 Task: Add Sprouts Organic Green Peas to the cart.
Action: Mouse moved to (199, 173)
Screenshot: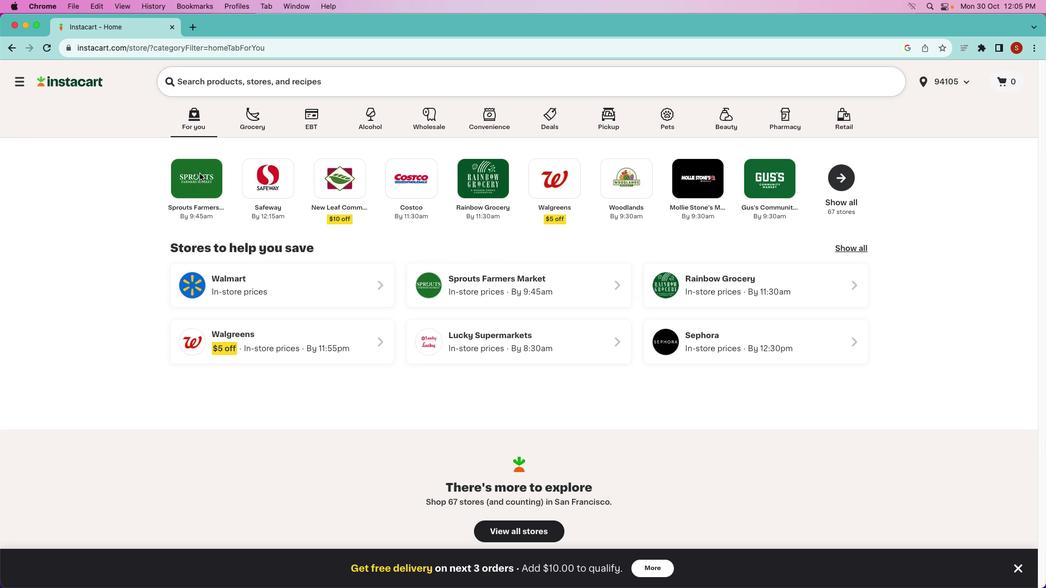 
Action: Mouse pressed left at (199, 173)
Screenshot: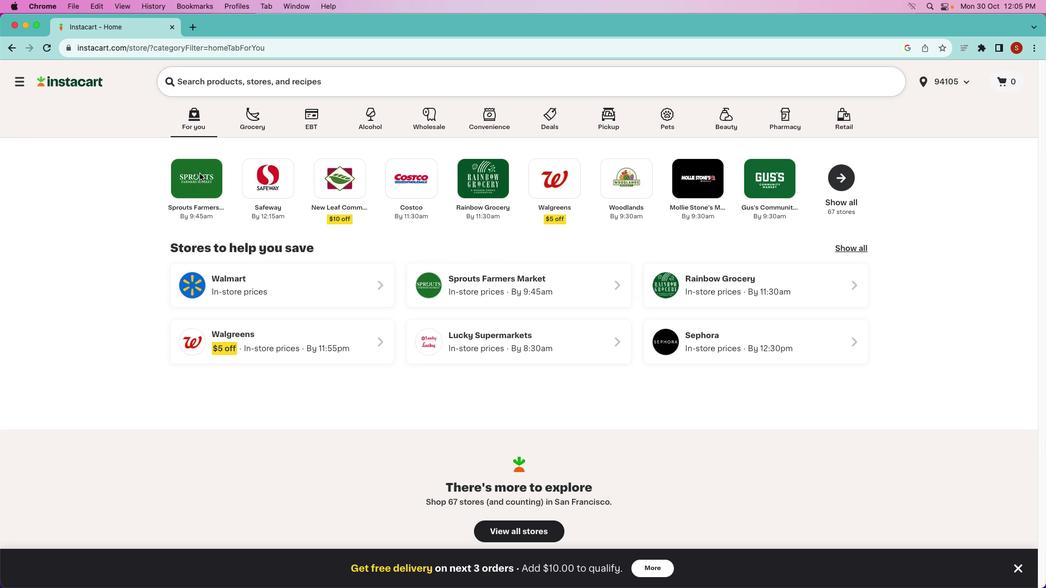 
Action: Mouse moved to (198, 176)
Screenshot: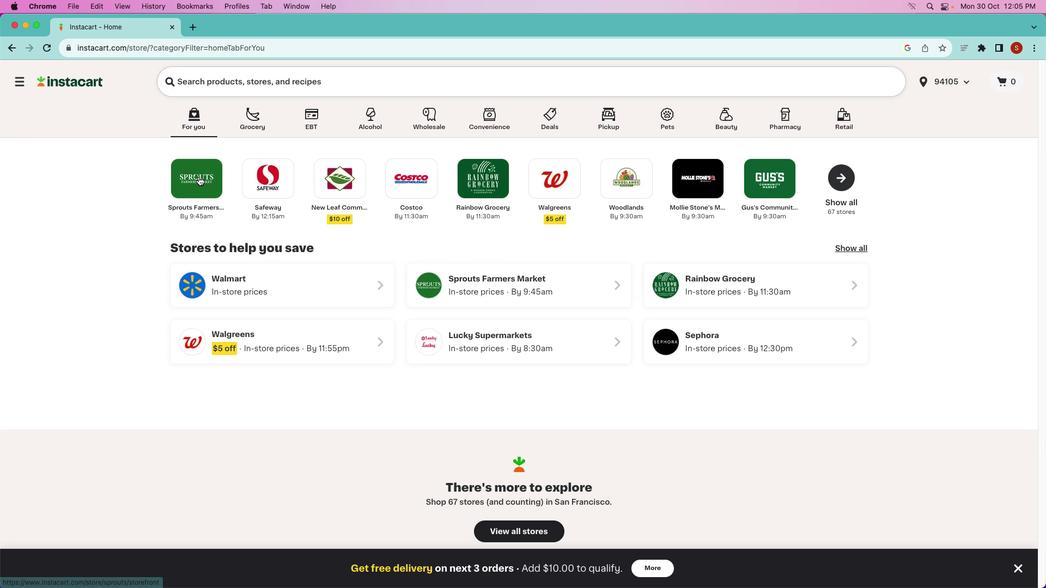 
Action: Mouse pressed left at (198, 176)
Screenshot: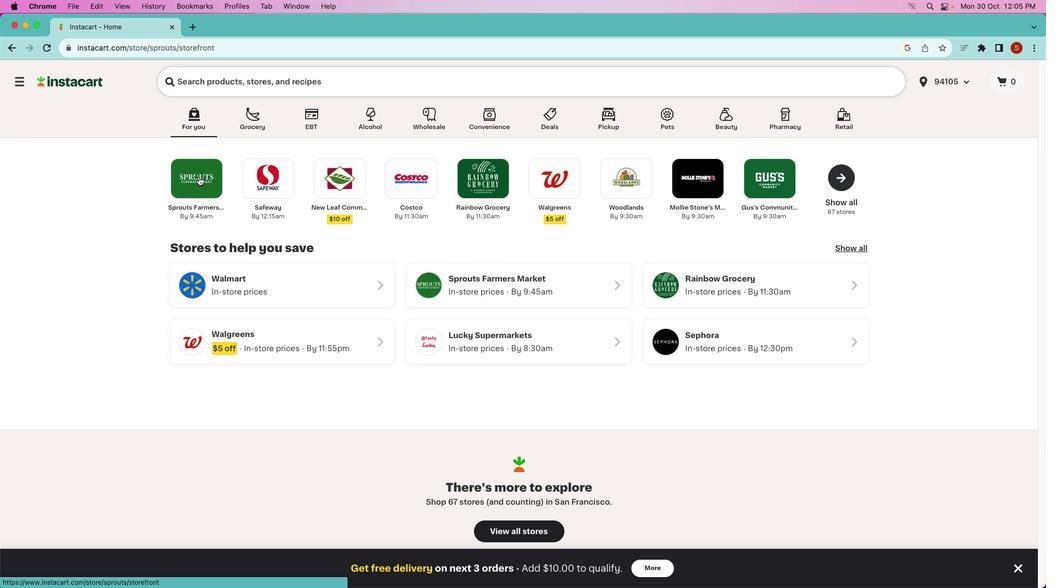 
Action: Mouse moved to (51, 379)
Screenshot: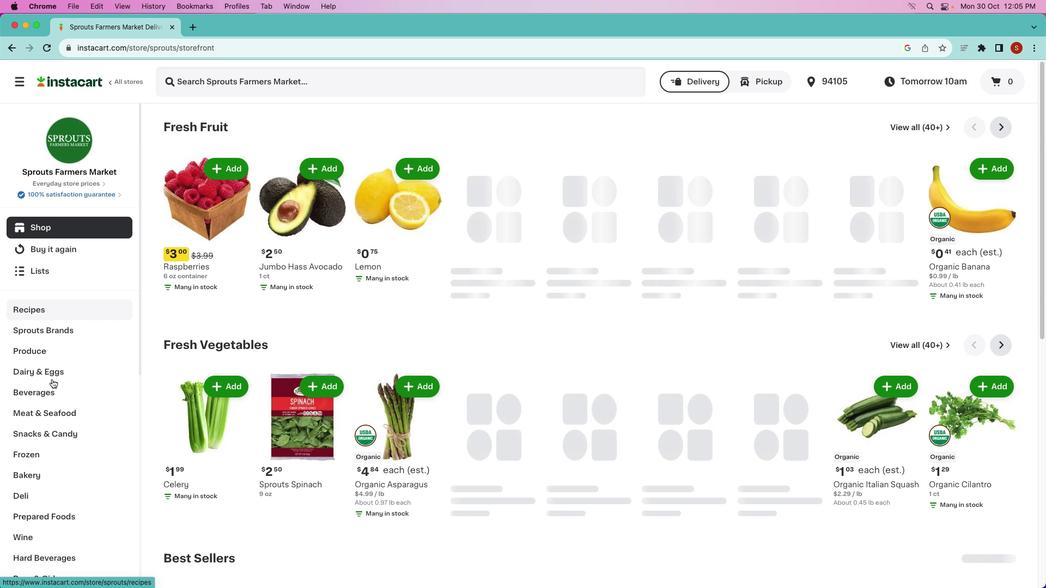 
Action: Mouse scrolled (51, 379) with delta (0, 0)
Screenshot: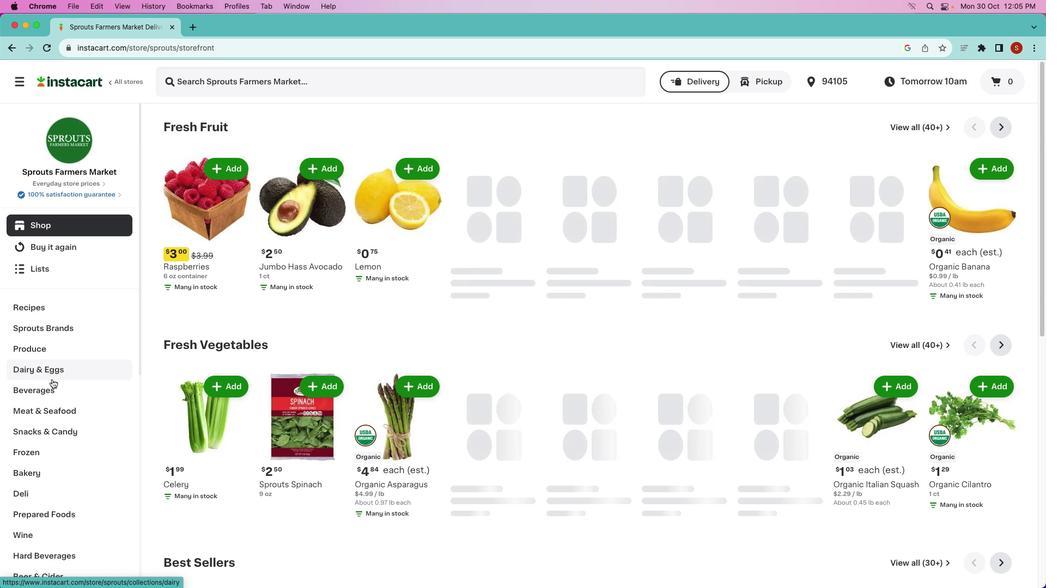 
Action: Mouse scrolled (51, 379) with delta (0, 0)
Screenshot: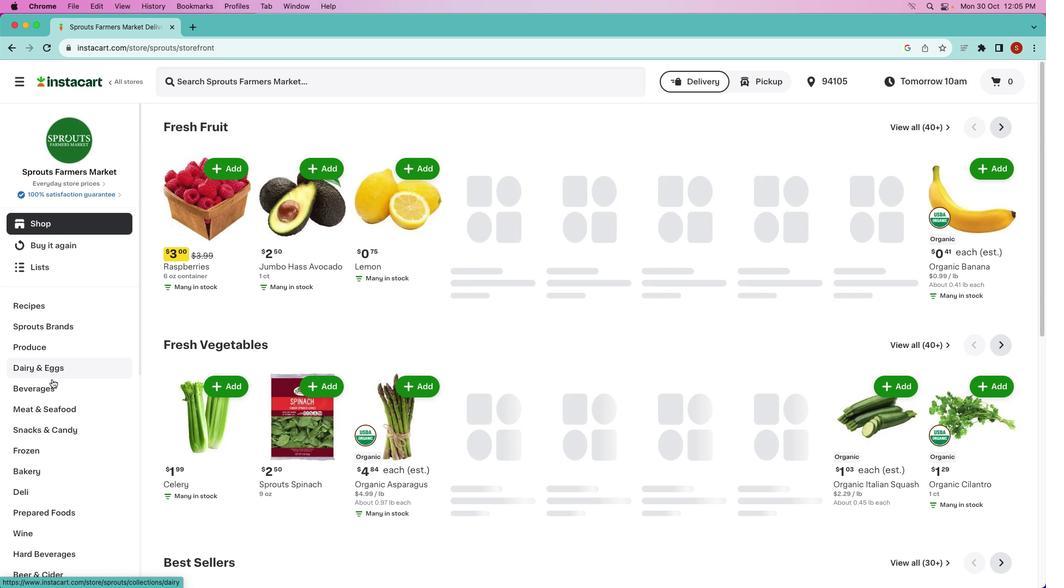 
Action: Mouse moved to (51, 379)
Screenshot: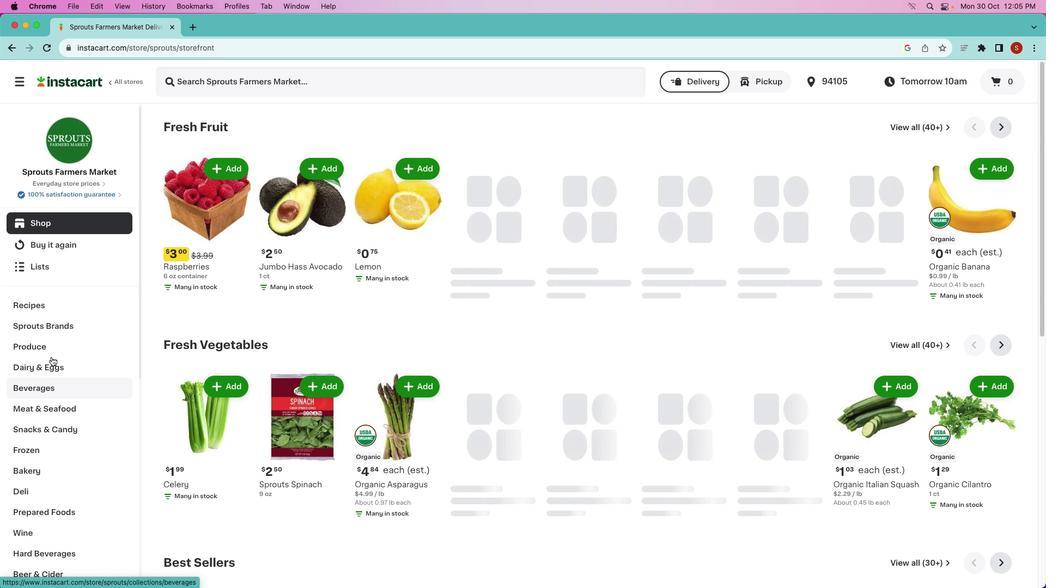 
Action: Mouse scrolled (51, 379) with delta (0, 0)
Screenshot: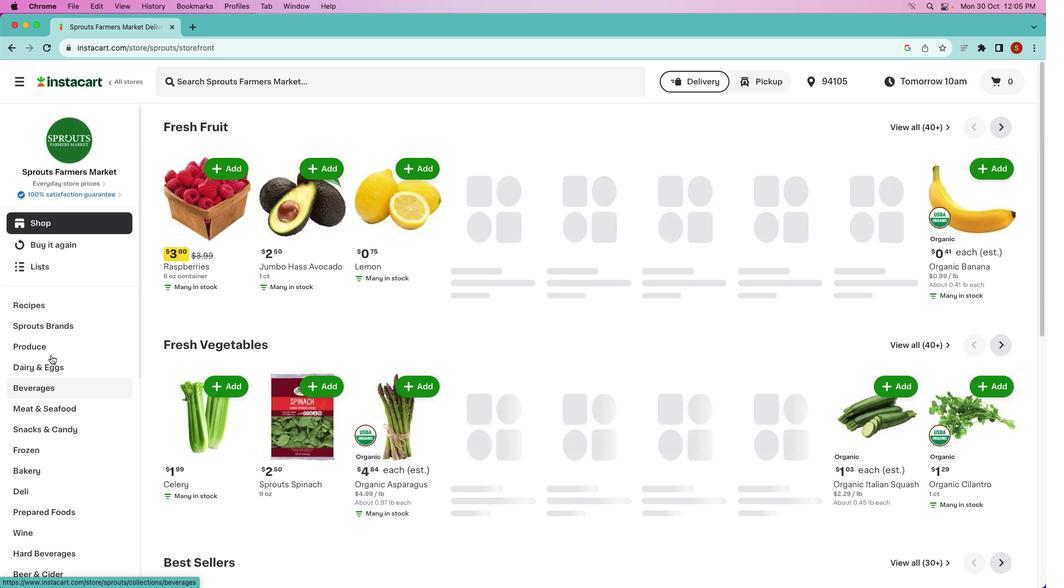 
Action: Mouse moved to (54, 326)
Screenshot: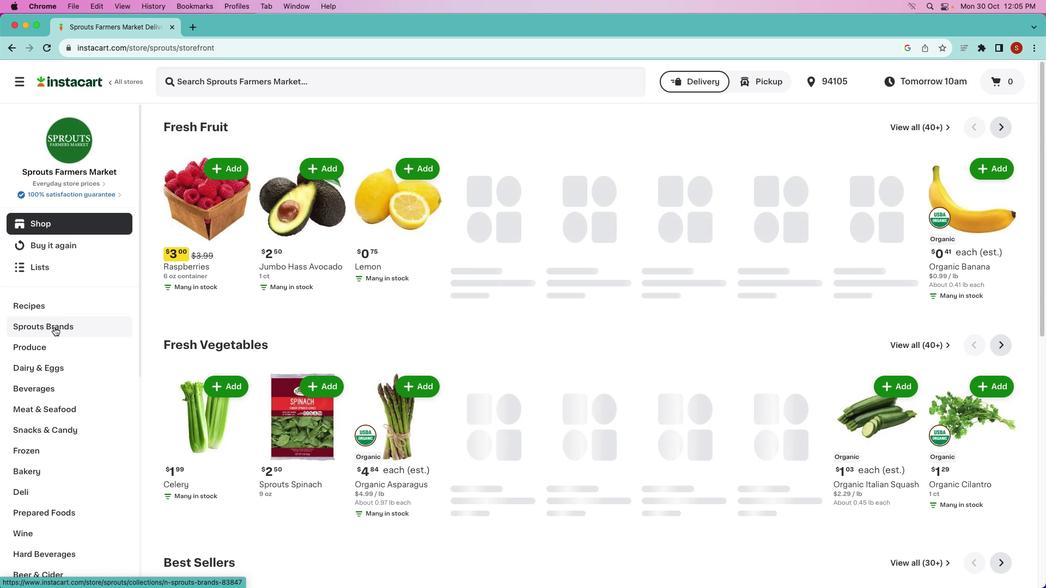
Action: Mouse pressed left at (54, 326)
Screenshot: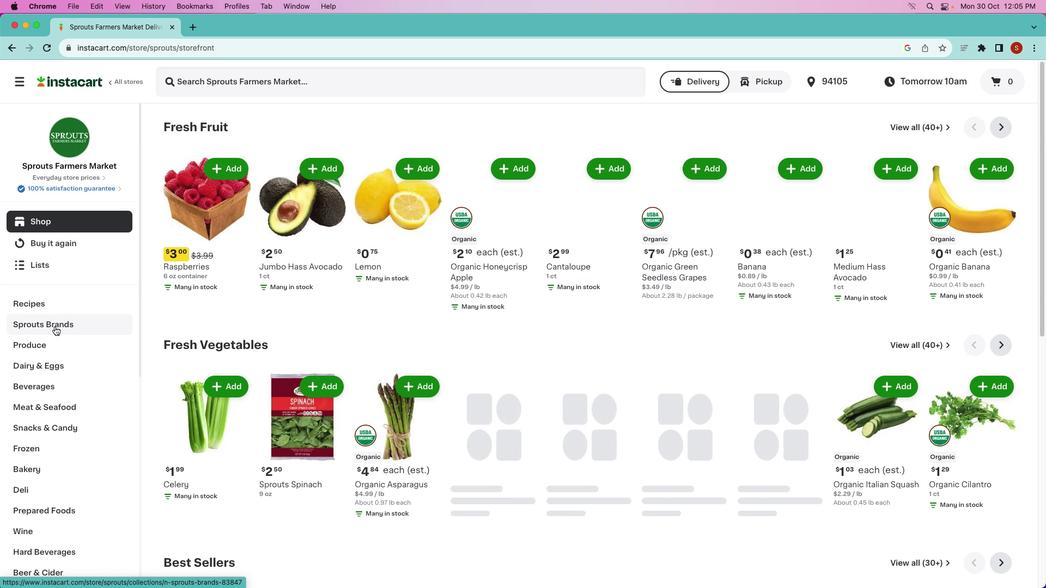 
Action: Mouse moved to (398, 88)
Screenshot: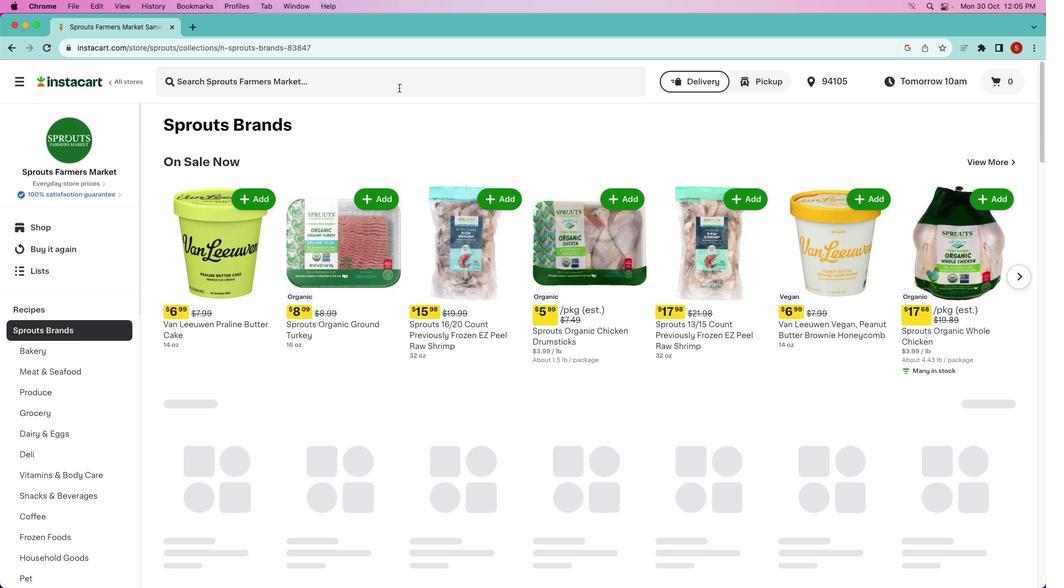 
Action: Mouse pressed left at (398, 88)
Screenshot: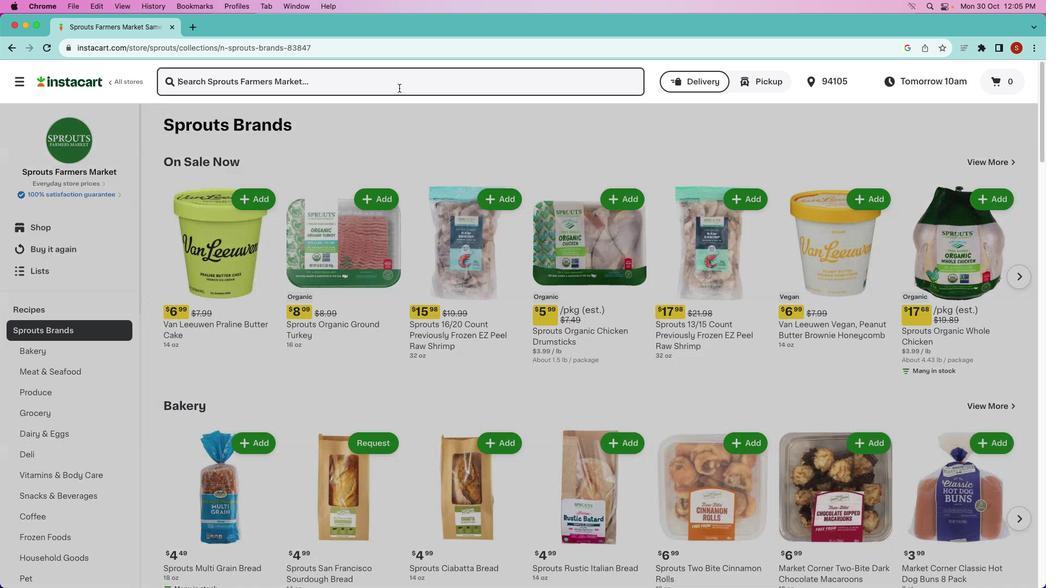 
Action: Mouse moved to (310, 149)
Screenshot: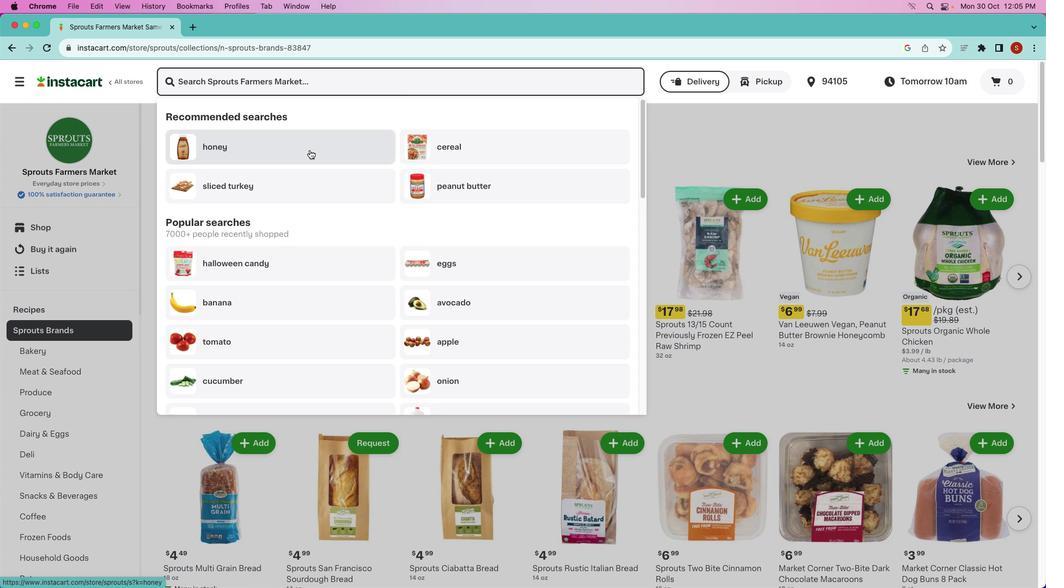
Action: Key pressed Key.shift'O''r''g''a''n''i''c'Key.spaceKey.shift_r'G''r''e''e''n'Key.spaceKey.shift'P''e''a''s'Key.enter
Screenshot: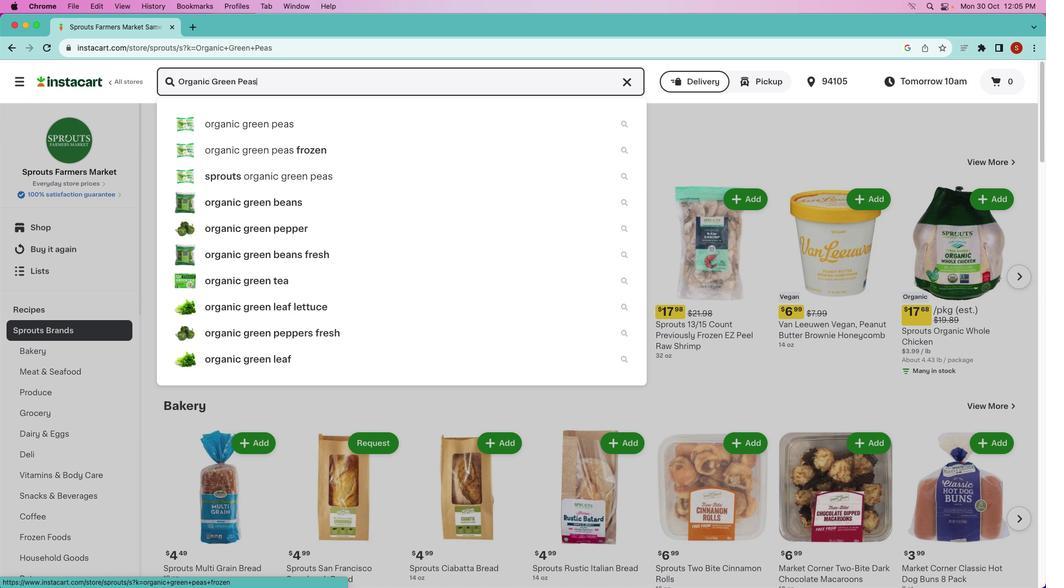 
Action: Mouse moved to (414, 440)
Screenshot: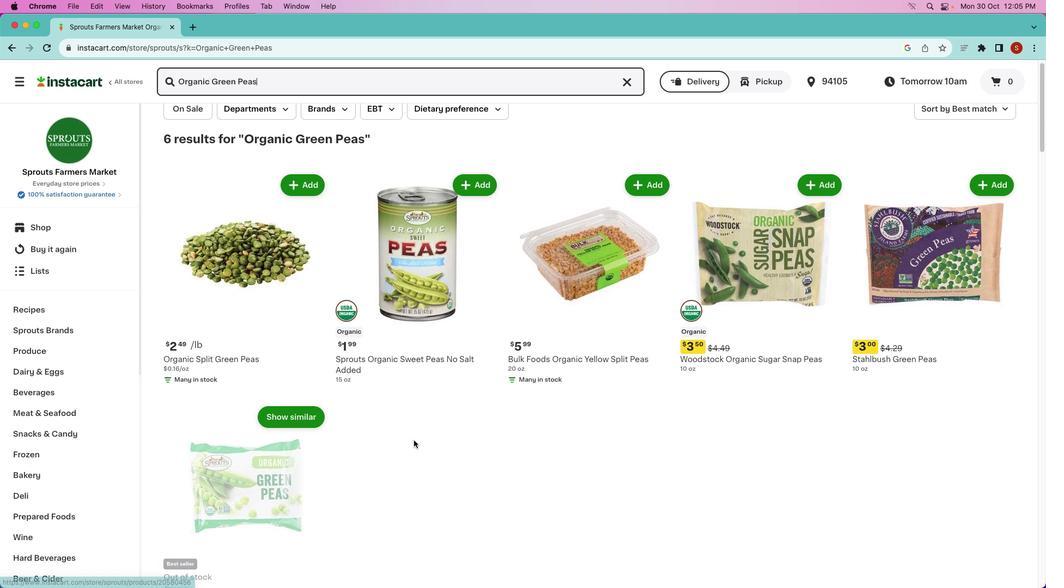 
Action: Mouse scrolled (414, 440) with delta (0, 0)
Screenshot: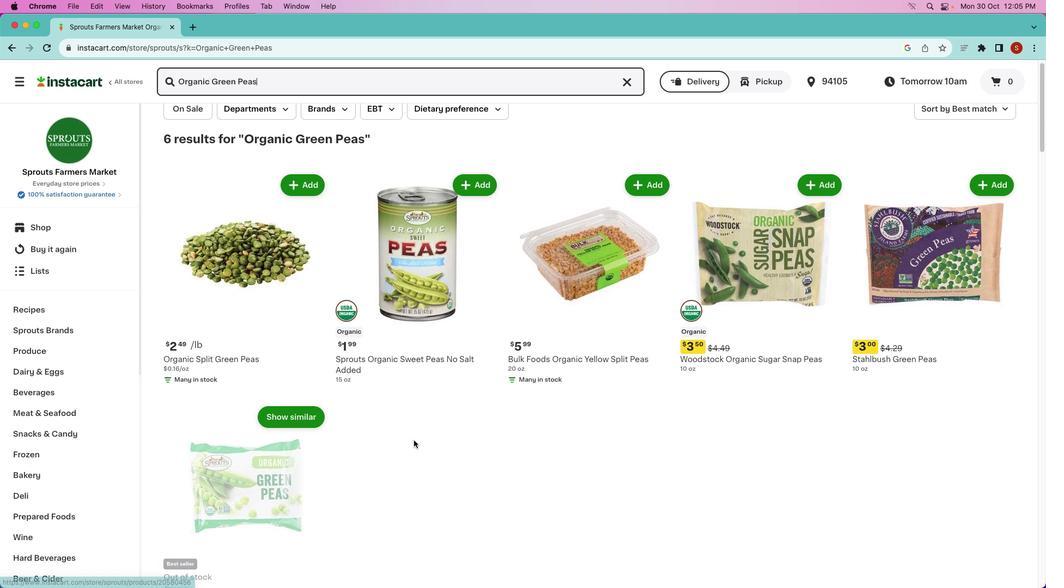 
Action: Mouse moved to (414, 440)
Screenshot: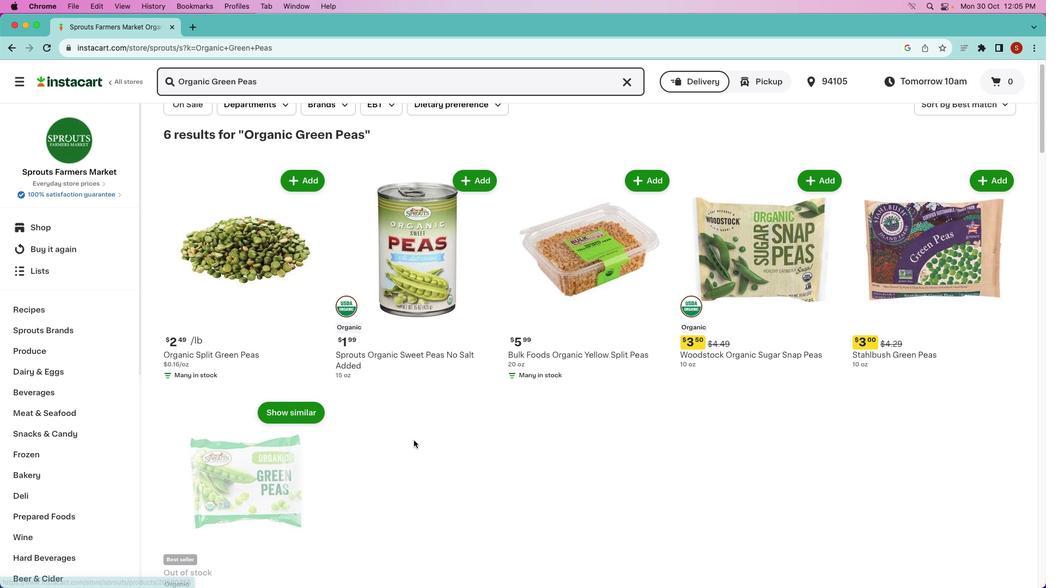 
Action: Mouse scrolled (414, 440) with delta (0, 0)
Screenshot: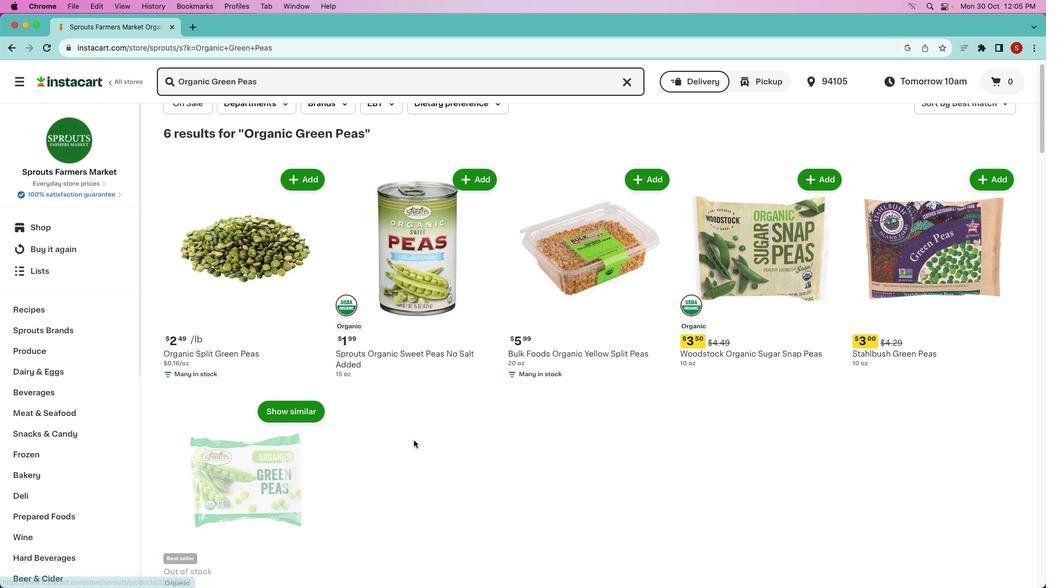 
Action: Mouse moved to (416, 433)
Screenshot: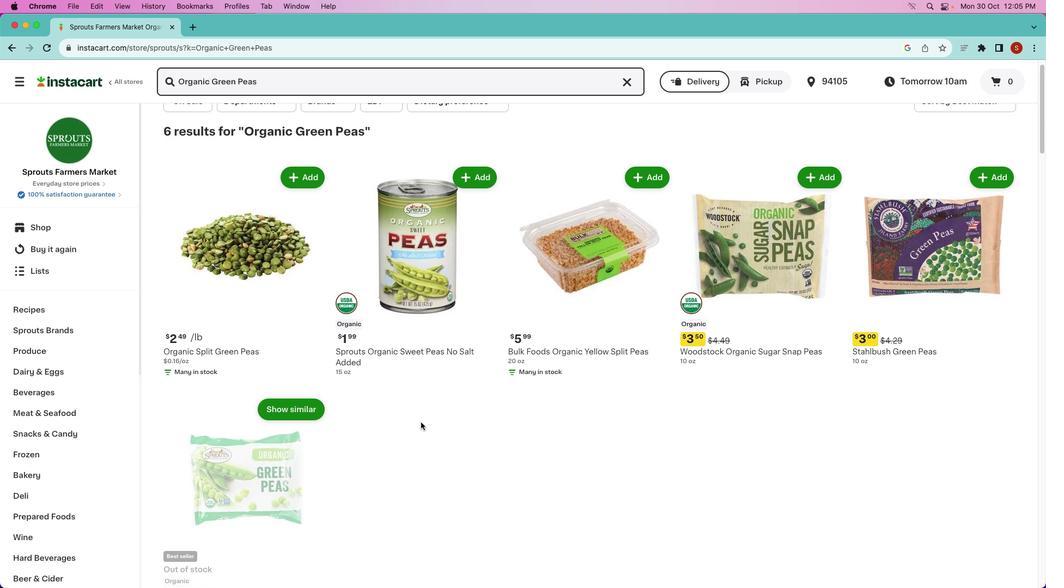 
Action: Mouse scrolled (416, 433) with delta (0, 0)
Screenshot: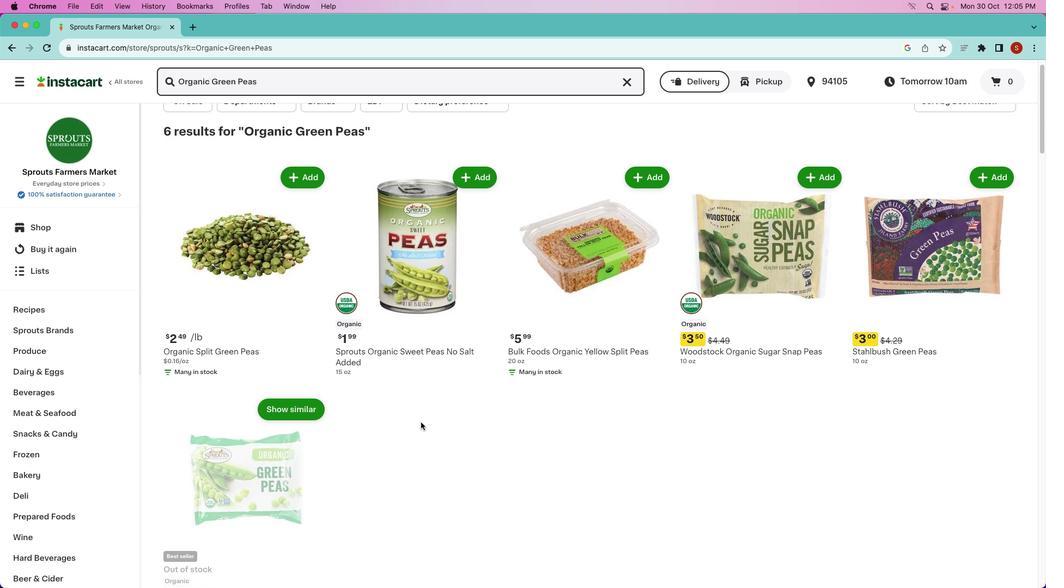 
Action: Mouse moved to (421, 422)
Screenshot: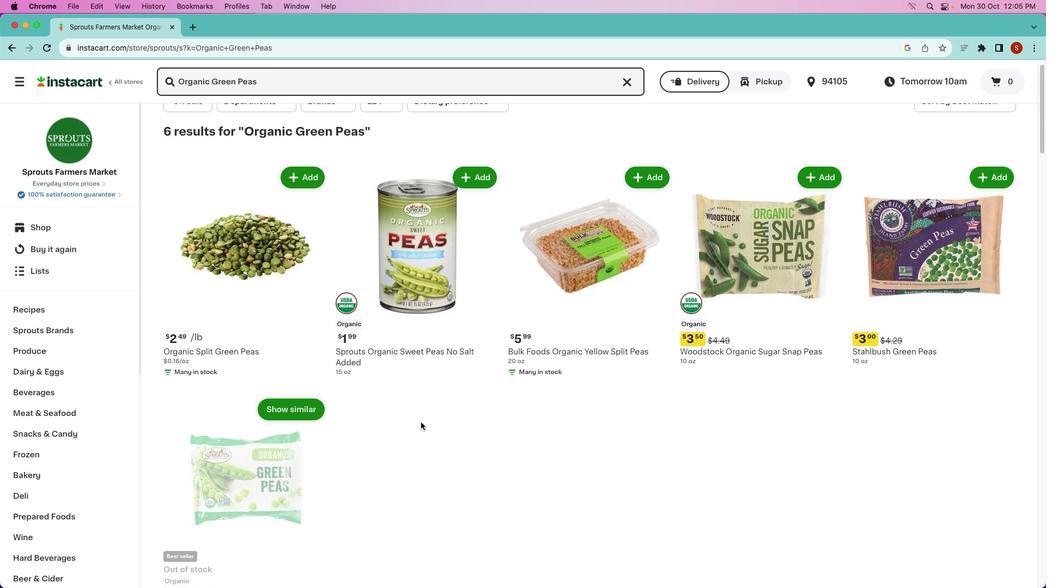 
Action: Mouse scrolled (421, 422) with delta (0, 0)
Screenshot: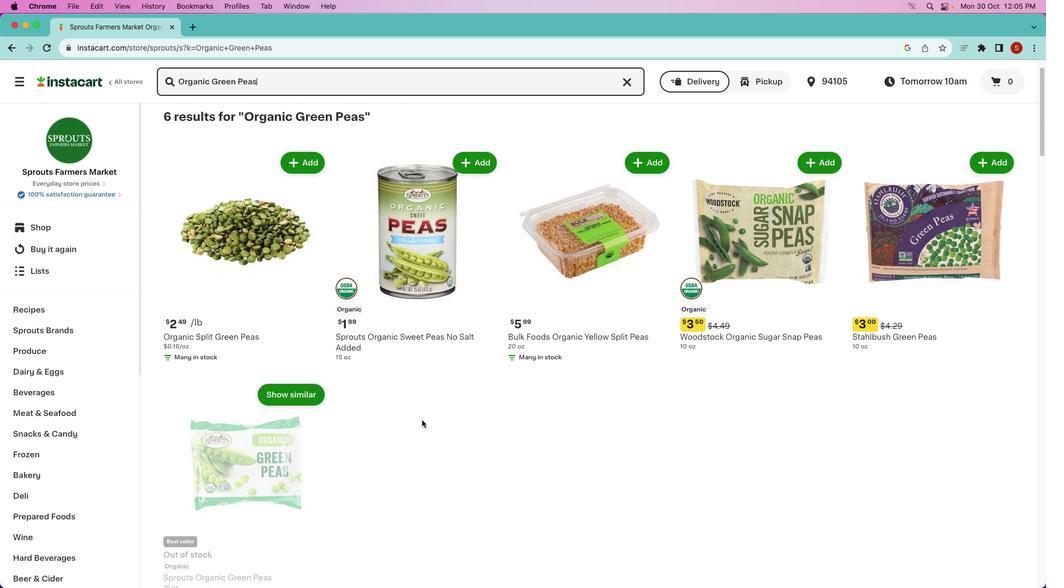 
Action: Mouse scrolled (421, 422) with delta (0, 0)
Screenshot: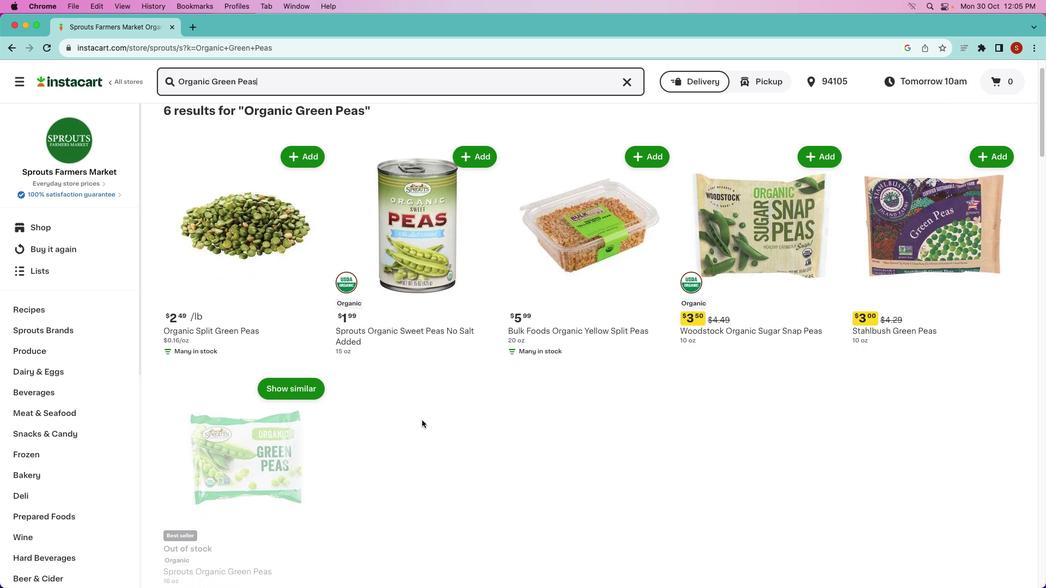 
Action: Mouse moved to (422, 420)
Screenshot: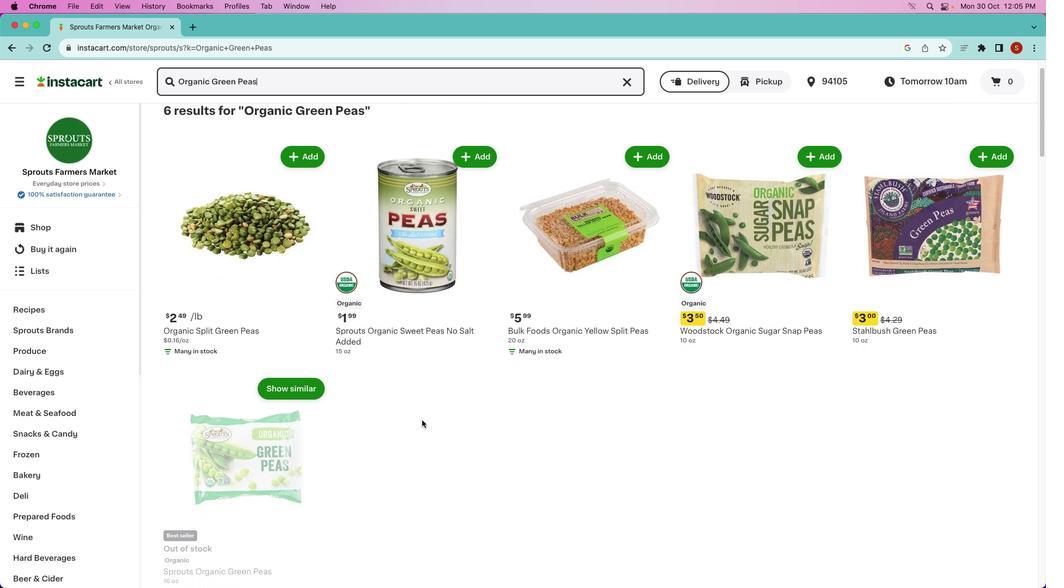 
Action: Mouse scrolled (422, 420) with delta (0, 0)
Screenshot: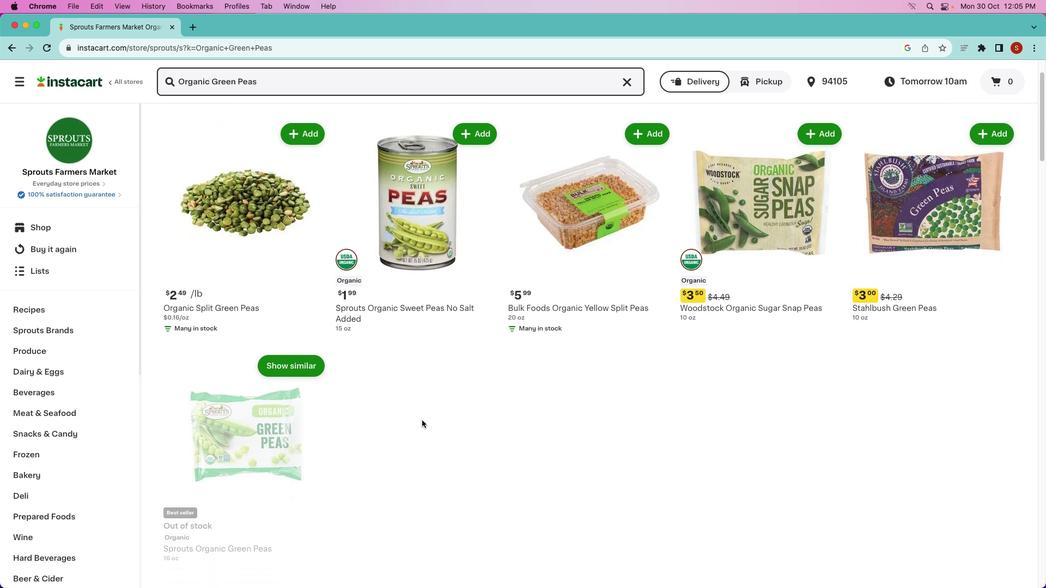 
Action: Mouse scrolled (422, 420) with delta (0, 0)
Screenshot: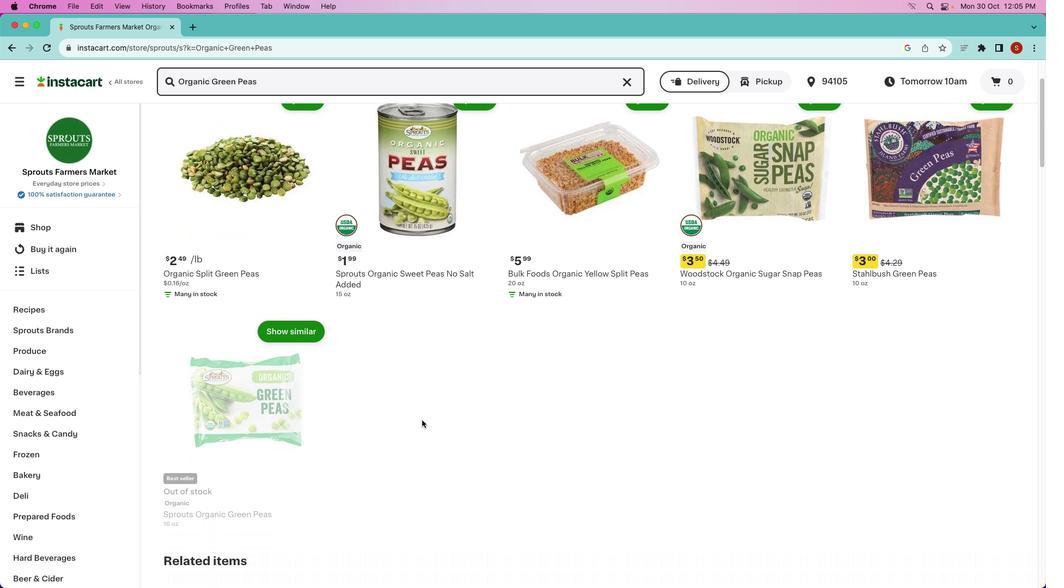 
Action: Mouse scrolled (422, 420) with delta (0, -1)
Screenshot: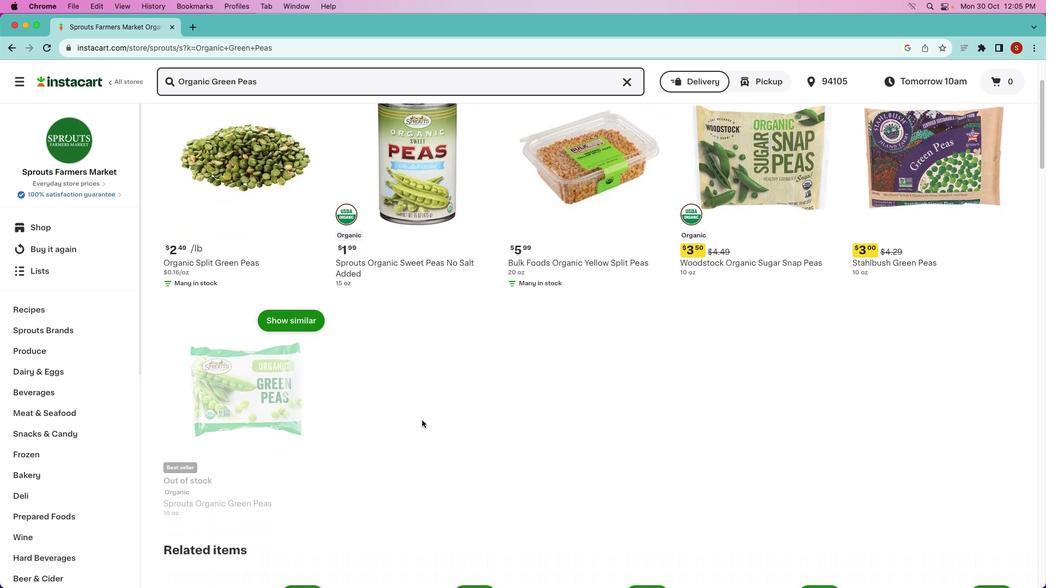 
Action: Mouse moved to (246, 401)
Screenshot: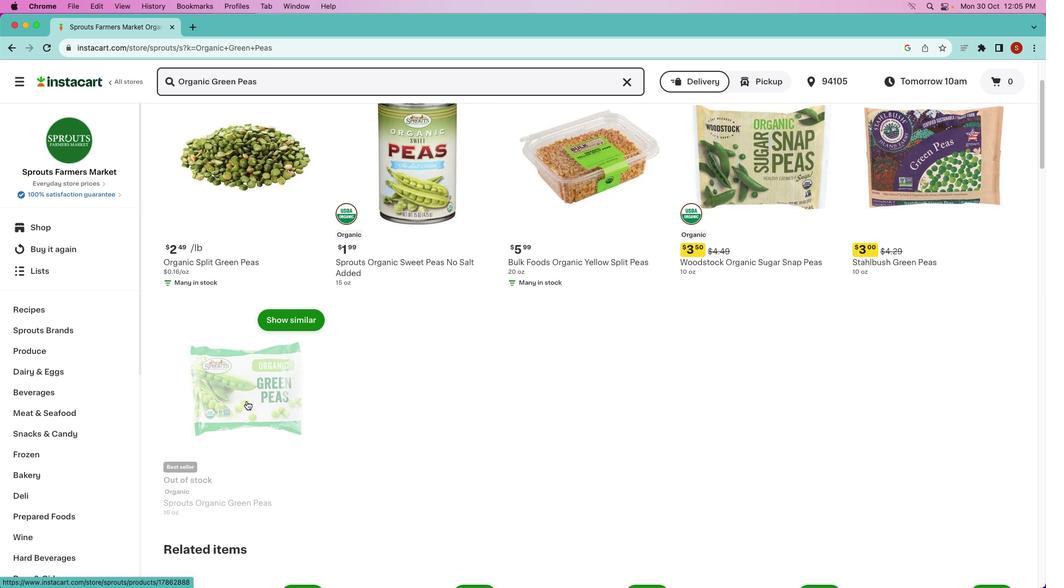 
Action: Mouse pressed left at (246, 401)
Screenshot: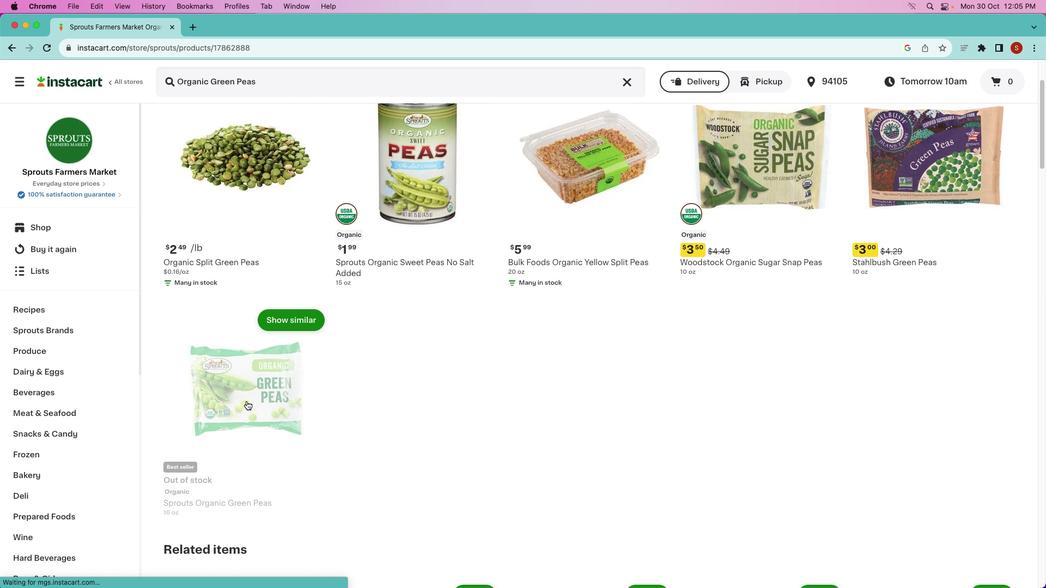 
Action: Mouse moved to (653, 329)
Screenshot: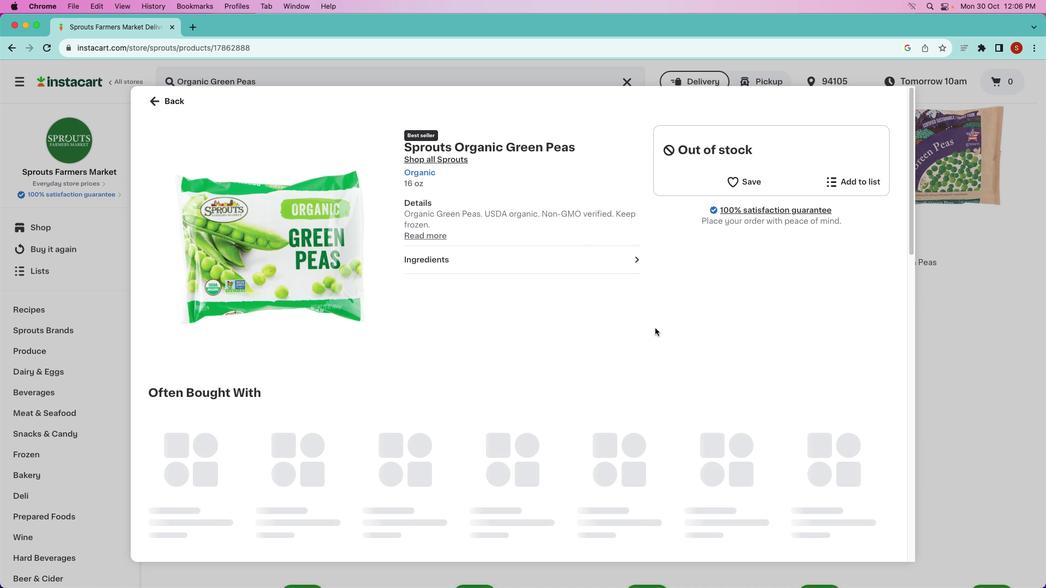 
